 Task: Zoom the sheet by 150%.
Action: Mouse moved to (141, 123)
Screenshot: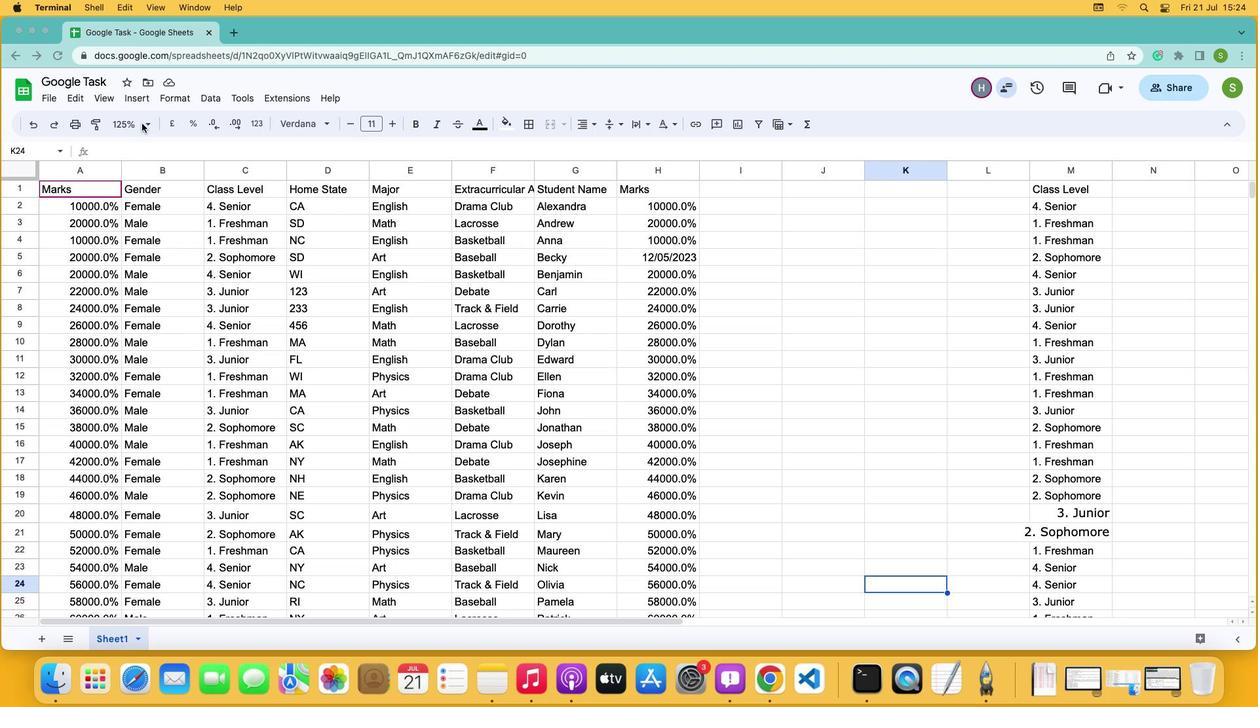 
Action: Mouse pressed left at (141, 123)
Screenshot: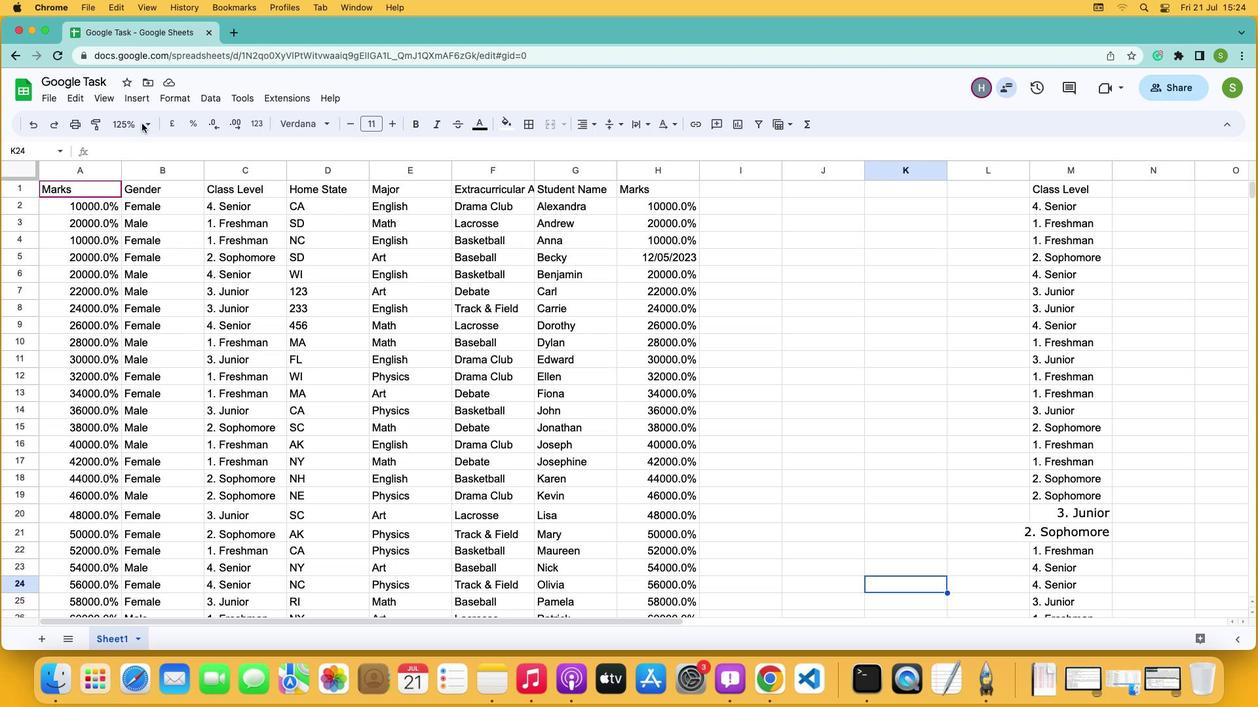 
Action: Mouse moved to (144, 121)
Screenshot: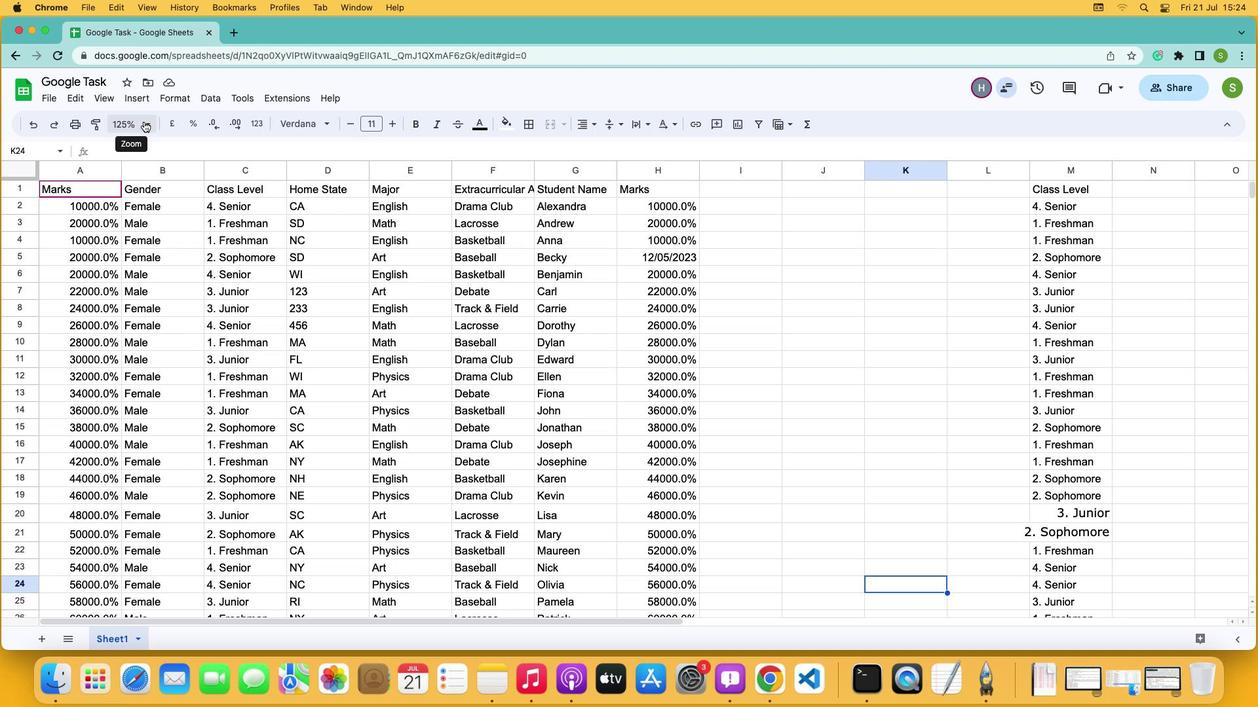 
Action: Mouse pressed left at (144, 121)
Screenshot: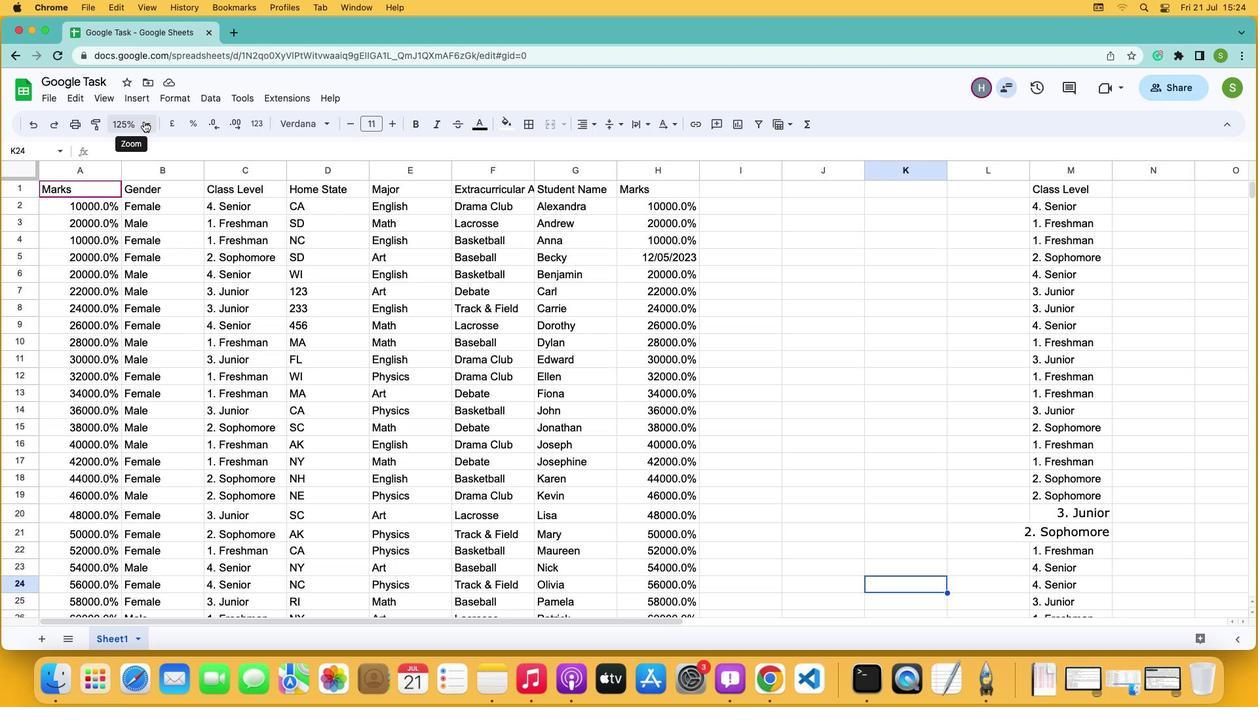 
Action: Mouse moved to (119, 251)
Screenshot: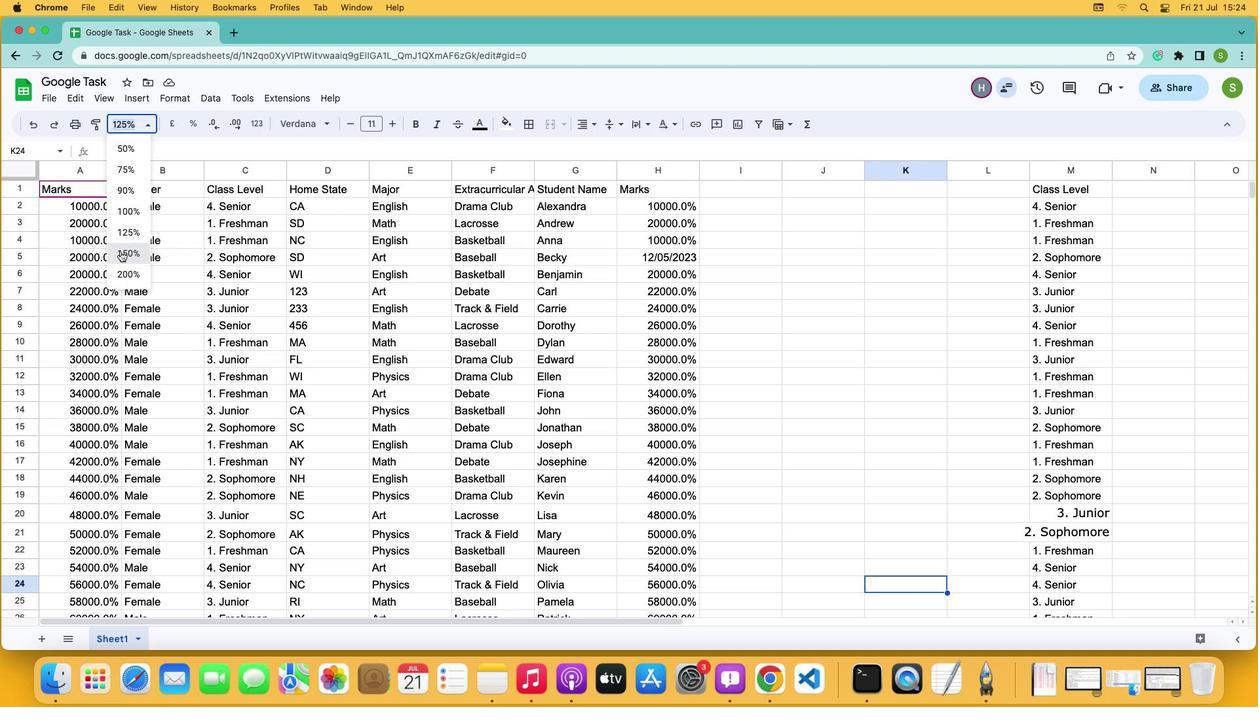 
Action: Mouse pressed left at (119, 251)
Screenshot: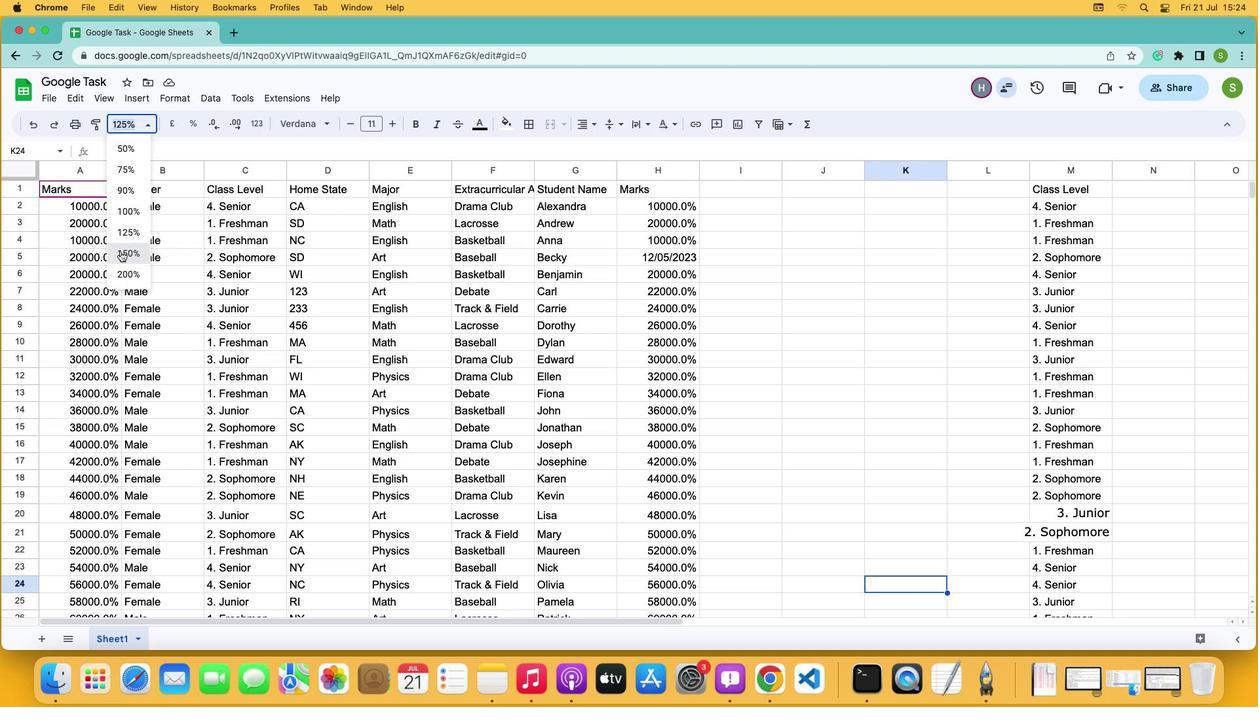 
